 Task: Create Card Legal Review Session in Board Project Collaboration to Workspace Enterprise Architecture. Create Card Leadership Development Execution in Board Social Media Advertising Analytics to Workspace Enterprise Architecture. Create Card Legal Review Session in Board Content Marketing Blog Strategy and Execution to Workspace Enterprise Architecture
Action: Mouse moved to (87, 277)
Screenshot: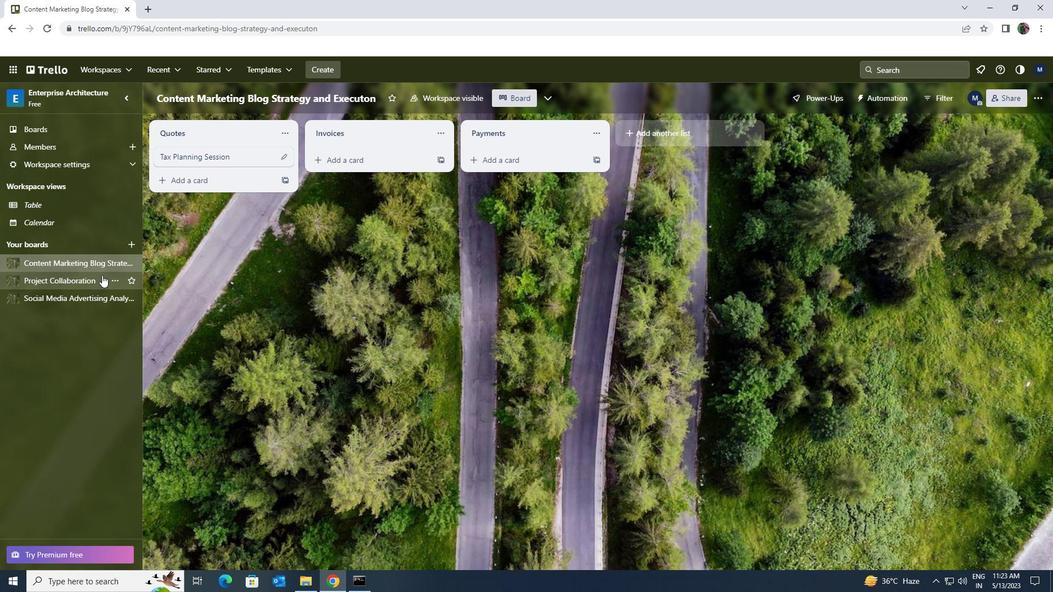 
Action: Mouse pressed left at (87, 277)
Screenshot: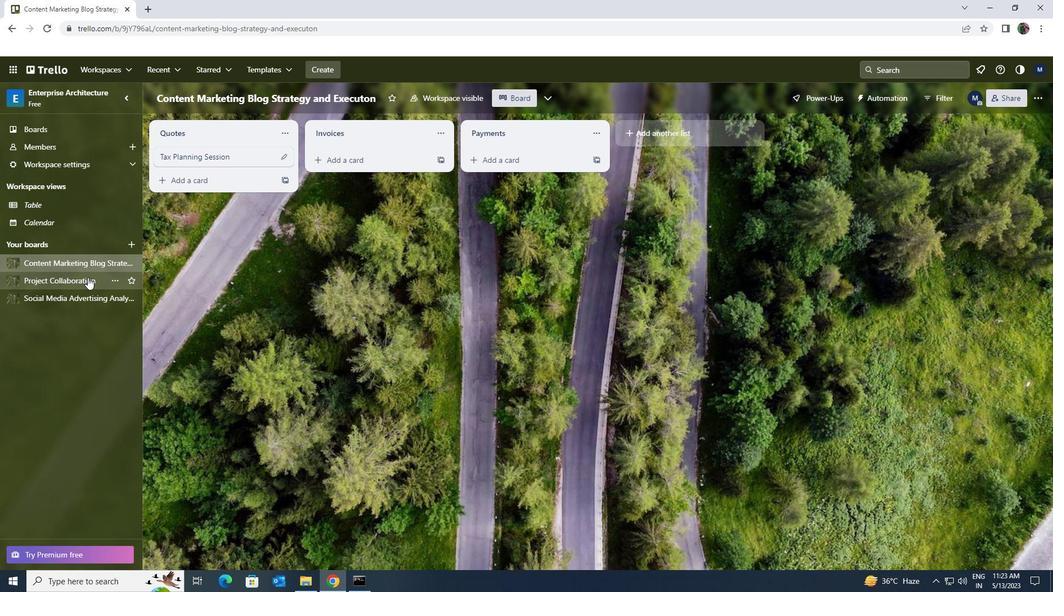 
Action: Mouse moved to (361, 163)
Screenshot: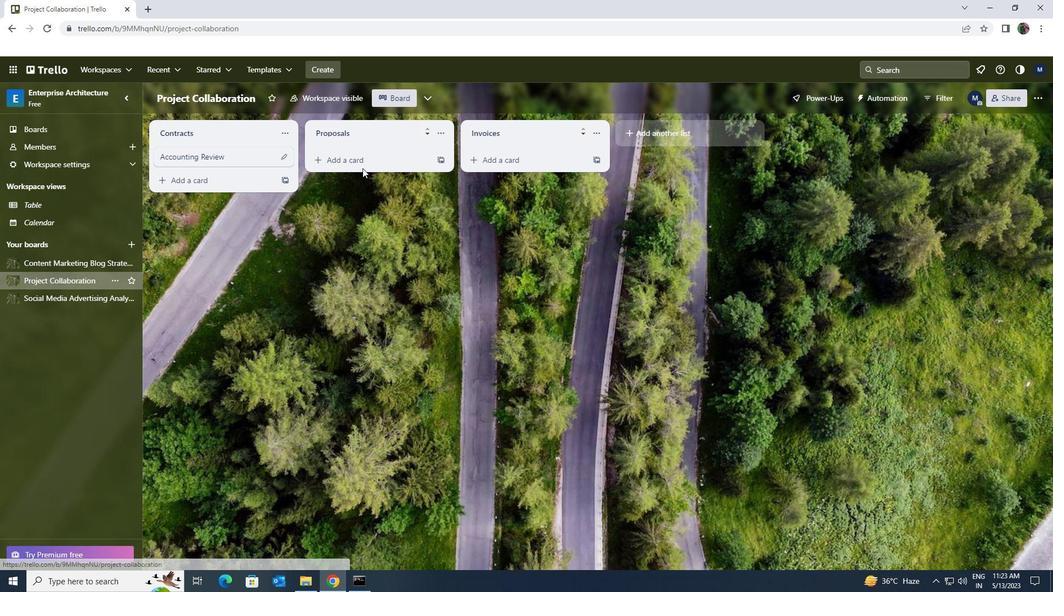 
Action: Mouse pressed left at (361, 163)
Screenshot: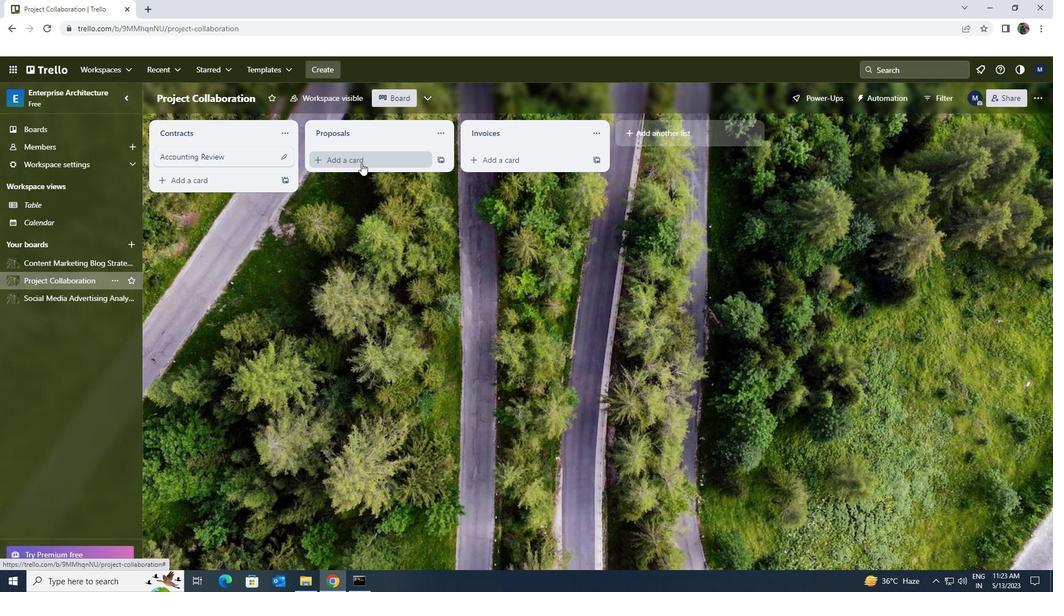 
Action: Key pressed <Key.shift>LEGAL<Key.space><Key.shift><Key.shift><Key.shift><Key.shift><Key.shift><Key.shift><Key.shift>SERVICE<Key.space><Key.shift>SESSION
Screenshot: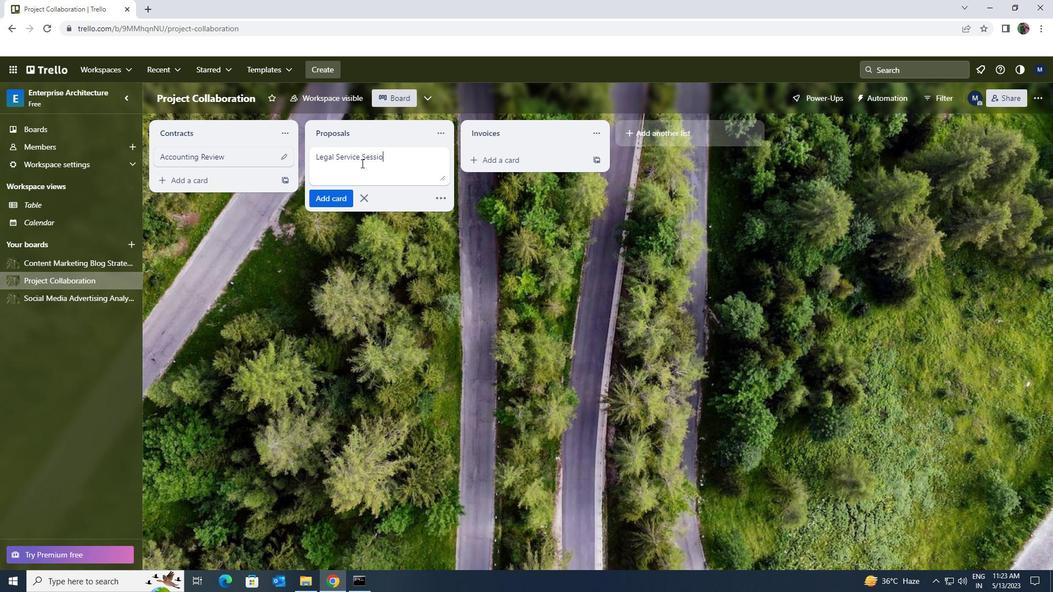 
Action: Mouse moved to (342, 197)
Screenshot: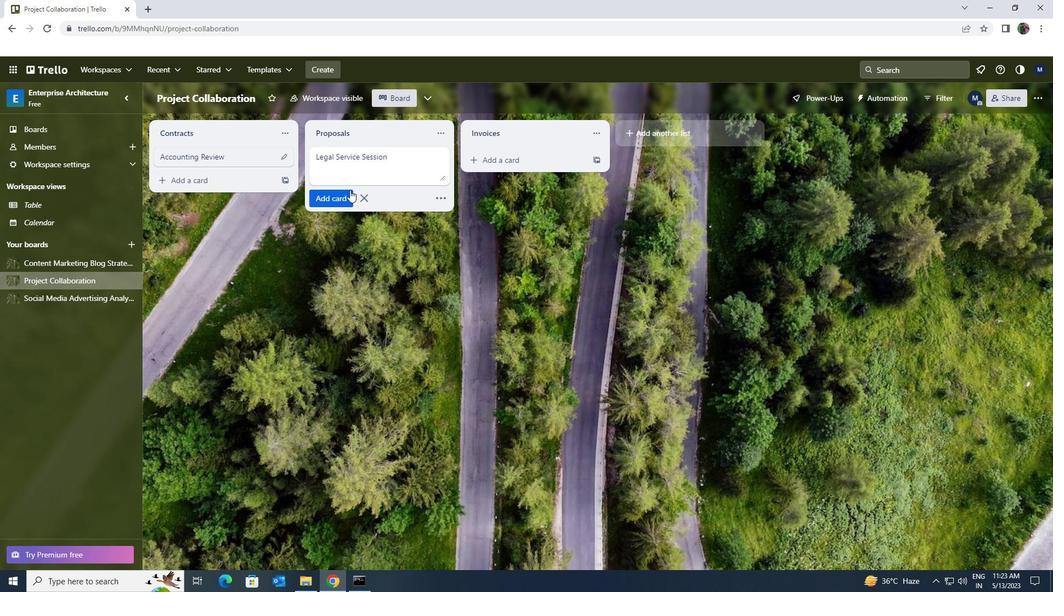 
Action: Mouse pressed left at (342, 197)
Screenshot: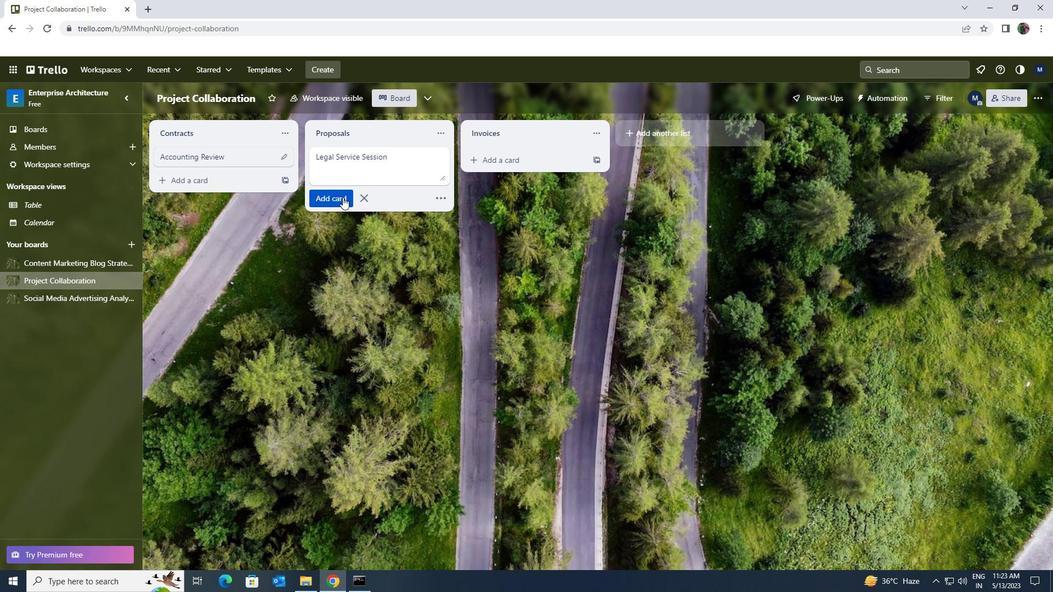 
Action: Mouse moved to (78, 295)
Screenshot: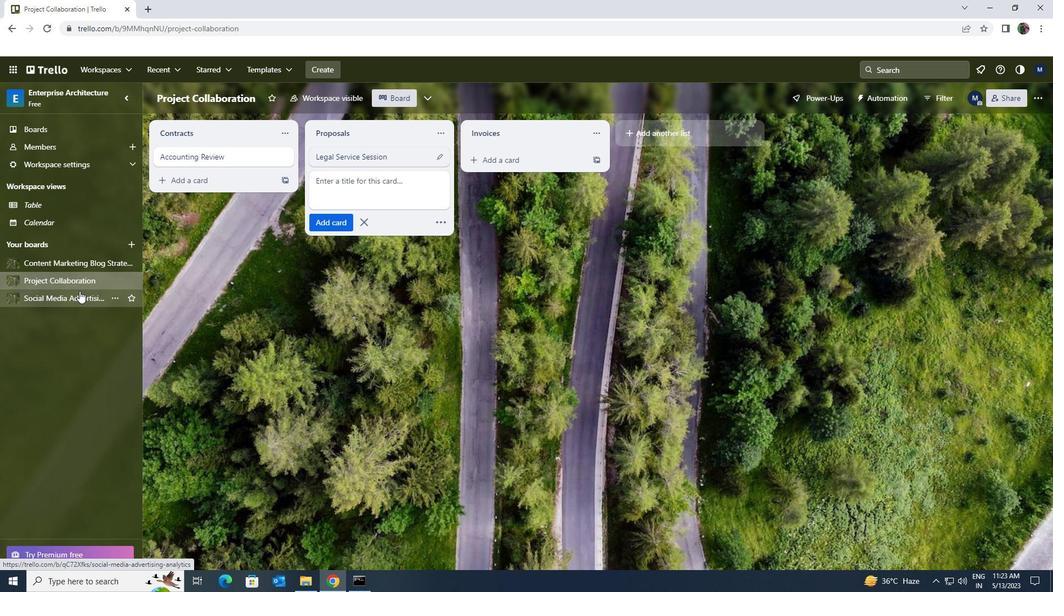 
Action: Mouse pressed left at (78, 295)
Screenshot: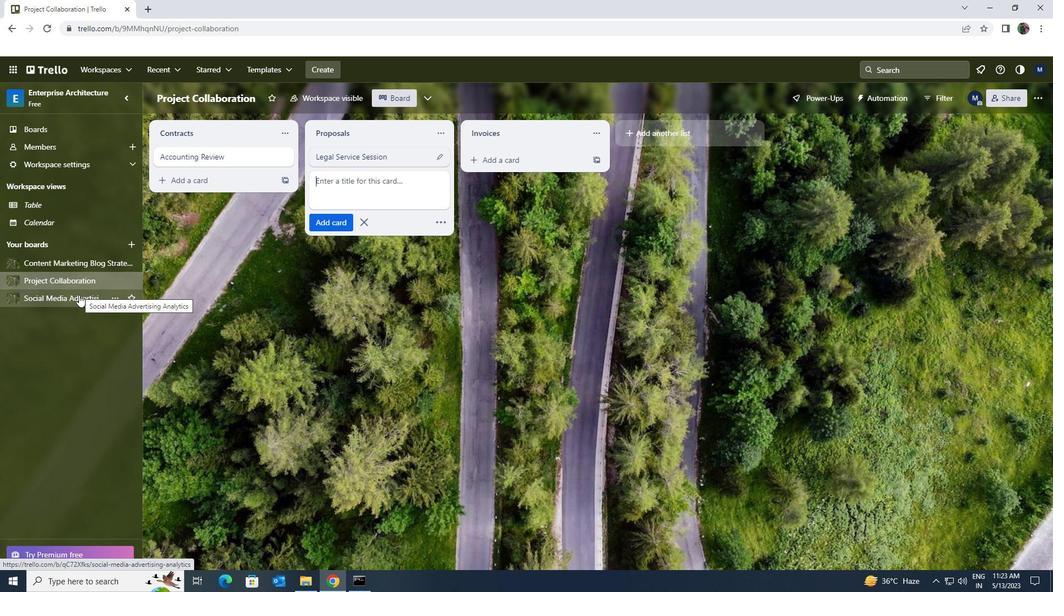 
Action: Mouse moved to (341, 162)
Screenshot: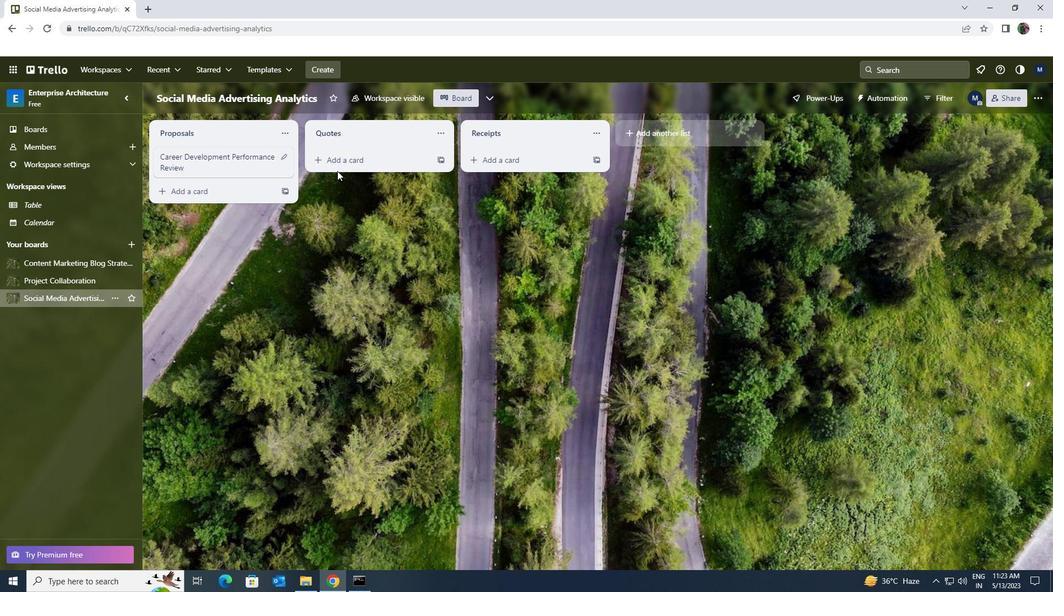 
Action: Mouse pressed left at (341, 162)
Screenshot: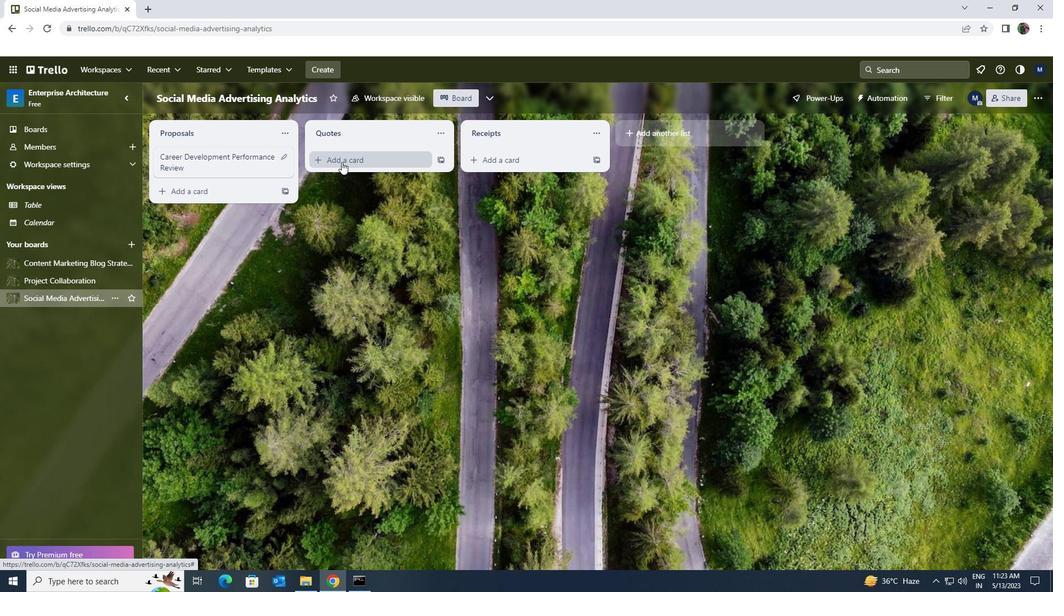 
Action: Key pressed <Key.shift>LEADERSHIP<Key.space><Key.shift>DEVELOPMENT<Key.space><Key.shift>EXECUTION
Screenshot: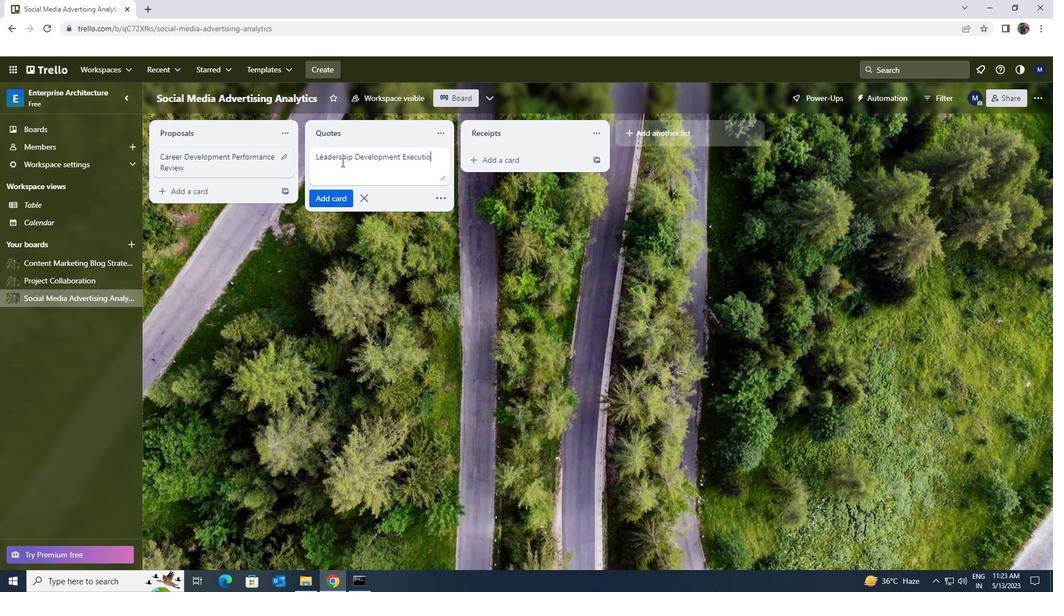 
Action: Mouse moved to (349, 200)
Screenshot: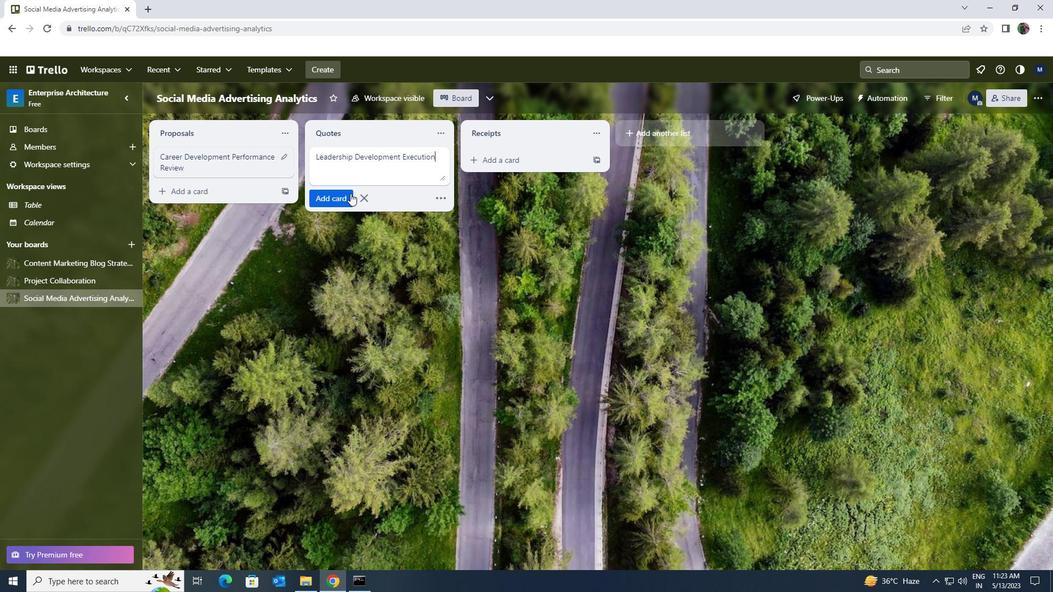 
Action: Mouse pressed left at (349, 200)
Screenshot: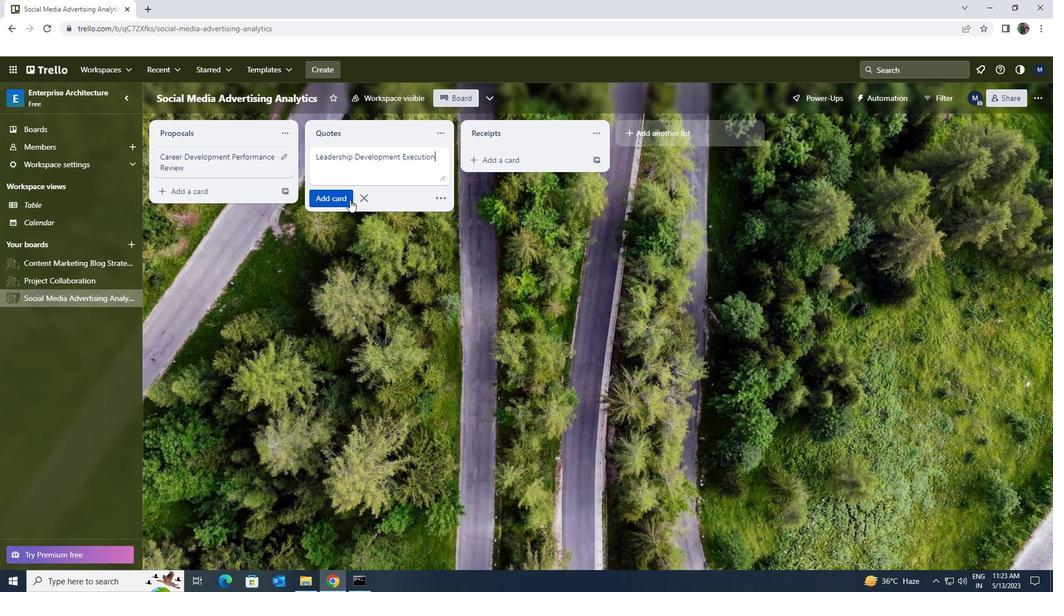 
Action: Mouse moved to (80, 258)
Screenshot: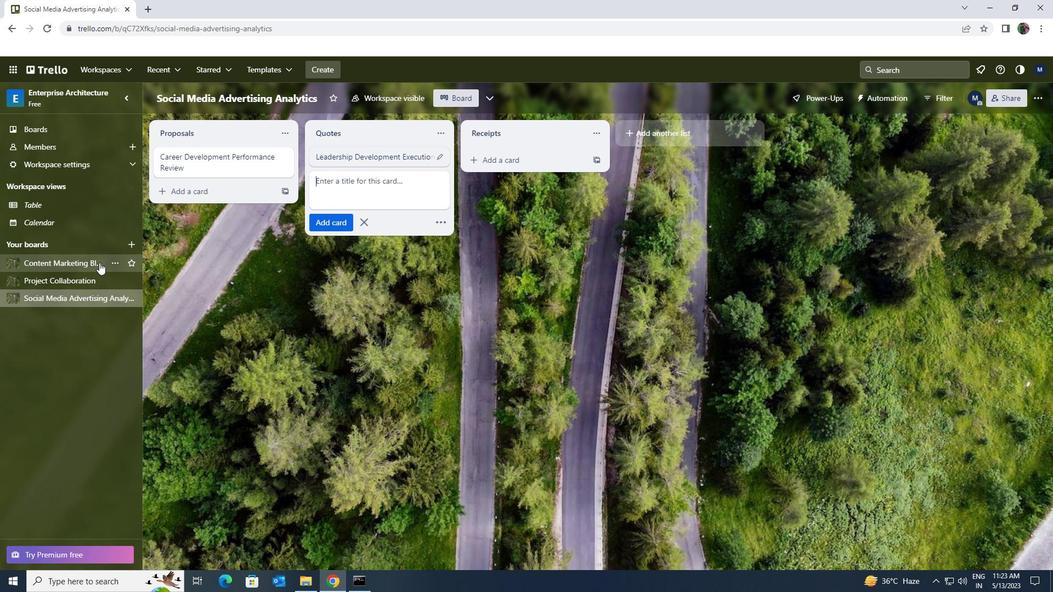 
Action: Mouse pressed left at (80, 258)
Screenshot: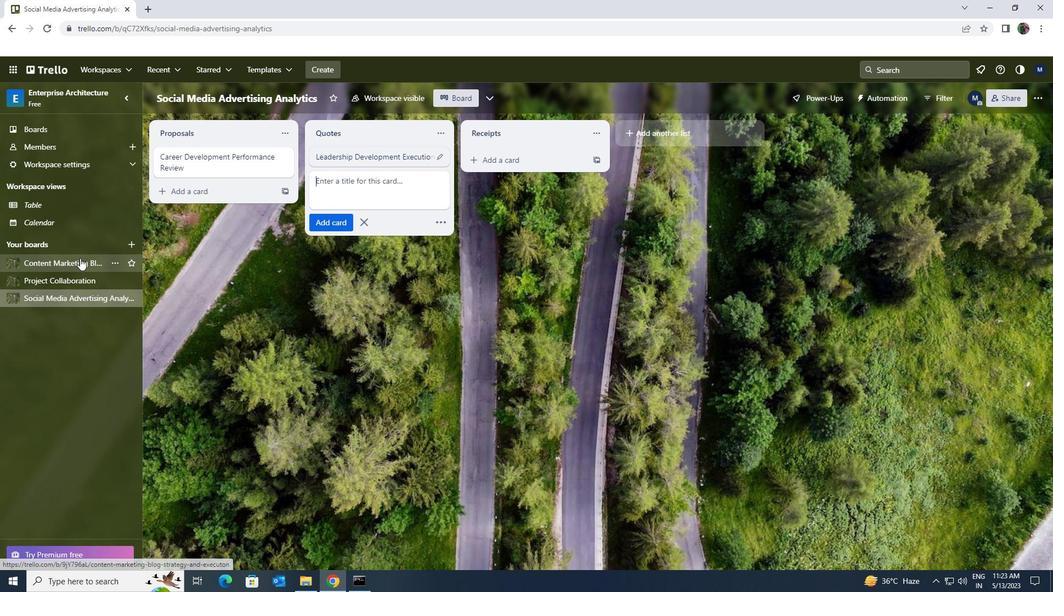 
Action: Mouse moved to (330, 165)
Screenshot: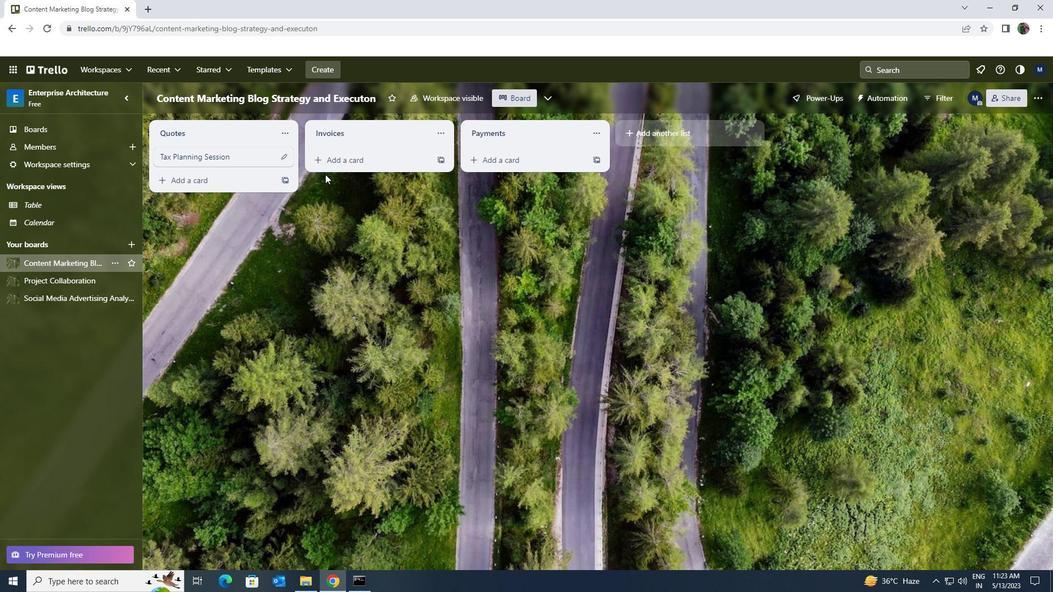 
Action: Mouse pressed left at (330, 165)
Screenshot: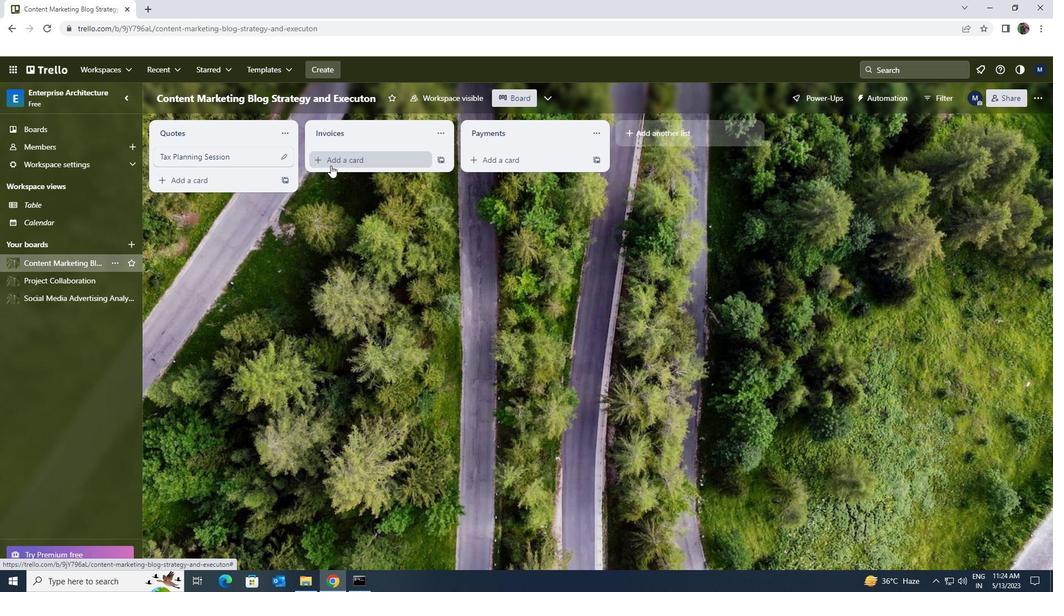 
Action: Key pressed <Key.shift><Key.shift><Key.shift><Key.shift><Key.shift><Key.shift><Key.shift><Key.shift><Key.shift><Key.shift><Key.shift><Key.shift><Key.shift><Key.shift><Key.shift><Key.shift><Key.shift><Key.shift><Key.shift><Key.shift><Key.shift><Key.shift><Key.shift><Key.shift><Key.shift><Key.shift><Key.shift><Key.shift><Key.shift><Key.shift><Key.shift><Key.shift><Key.shift><Key.shift><Key.shift><Key.shift><Key.shift><Key.shift><Key.shift><Key.shift><Key.shift><Key.shift><Key.shift><Key.shift><Key.shift><Key.shift><Key.shift><Key.shift><Key.shift><Key.shift><Key.shift><Key.shift><Key.shift><Key.shift><Key.shift><Key.shift><Key.shift><Key.shift><Key.shift><Key.shift><Key.shift><Key.shift>LEGAL<Key.space><Key.shift><Key.shift>SER<Key.backspace><Key.backspace><Key.backspace><Key.space><Key.shift><Key.shift>REVIEW<Key.space><Key.shift>SESSIN
Screenshot: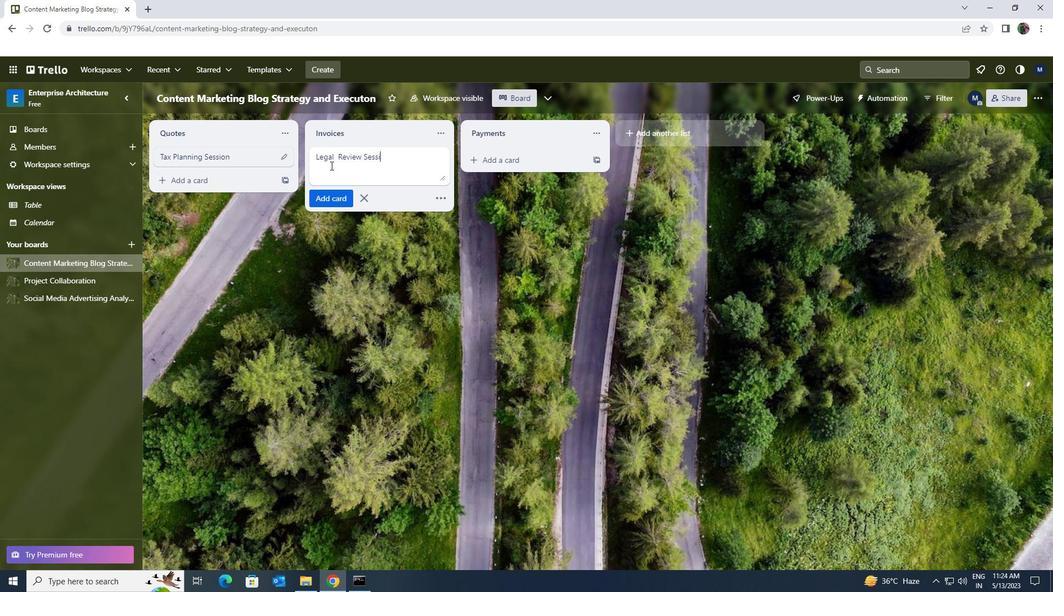 
Action: Mouse moved to (332, 188)
Screenshot: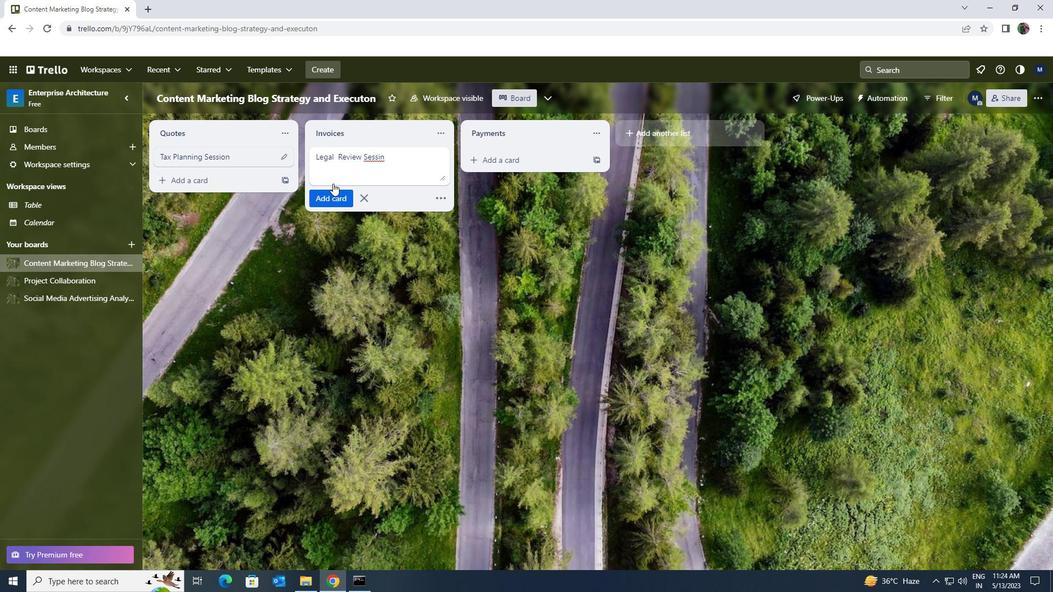 
Action: Key pressed <Key.backspace><Key.backspace>ION
Screenshot: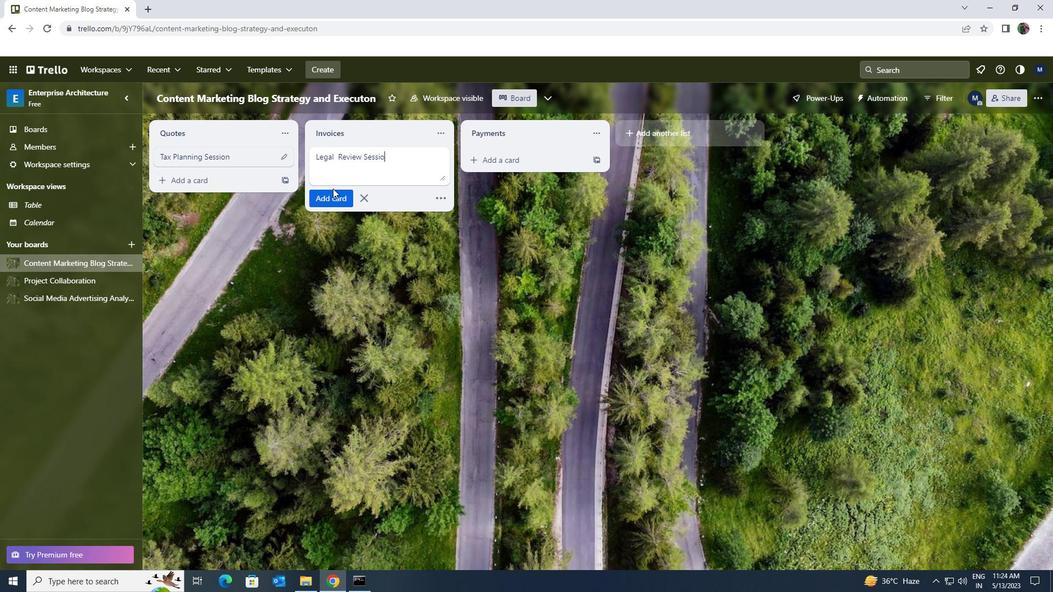 
Action: Mouse moved to (337, 196)
Screenshot: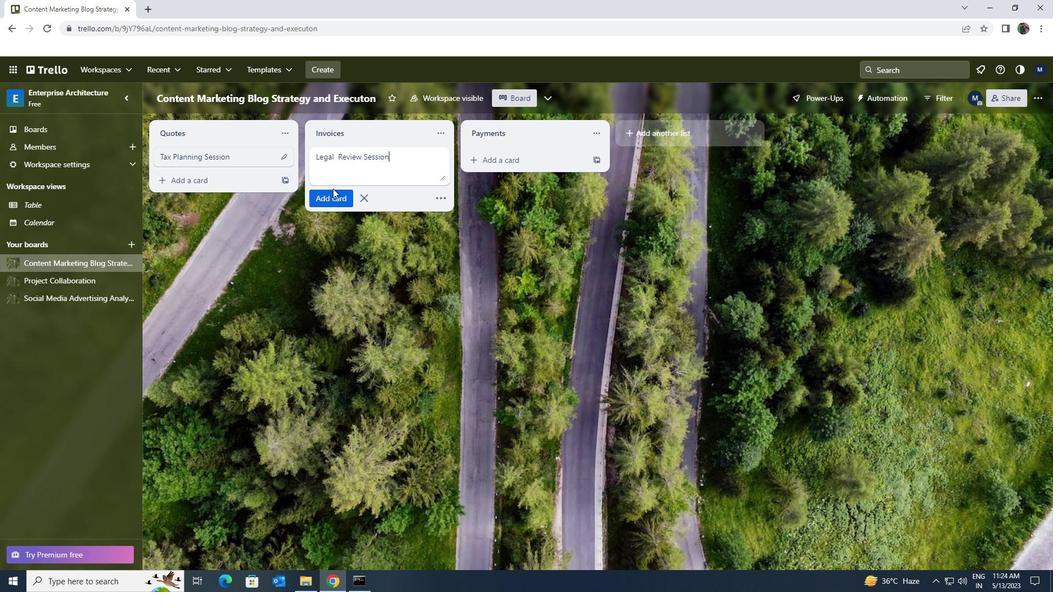 
Action: Mouse pressed left at (337, 196)
Screenshot: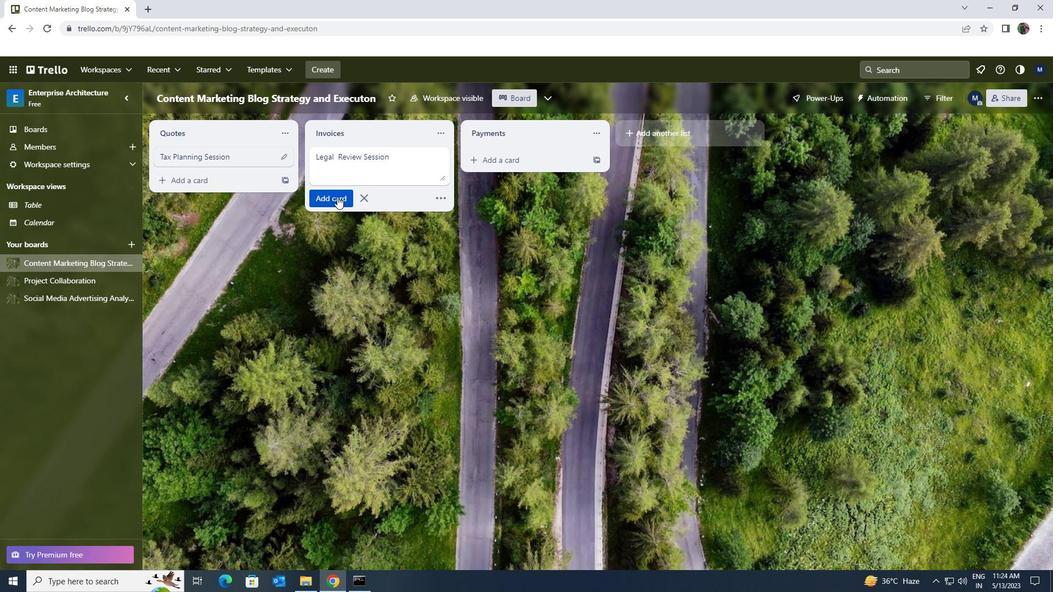 
